 Task: Remove instant messaging from the contact info.
Action: Mouse moved to (672, 69)
Screenshot: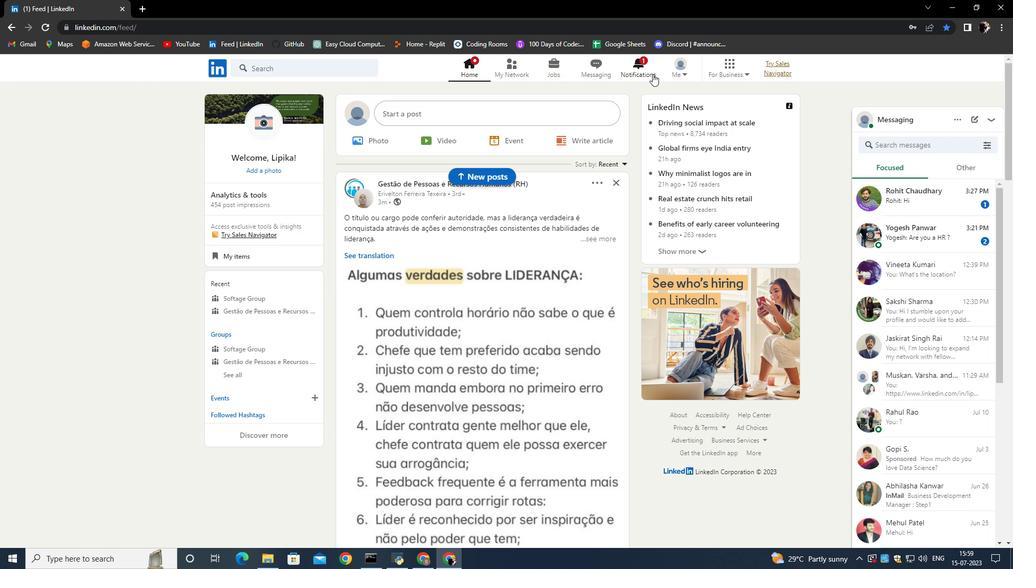
Action: Mouse pressed left at (672, 69)
Screenshot: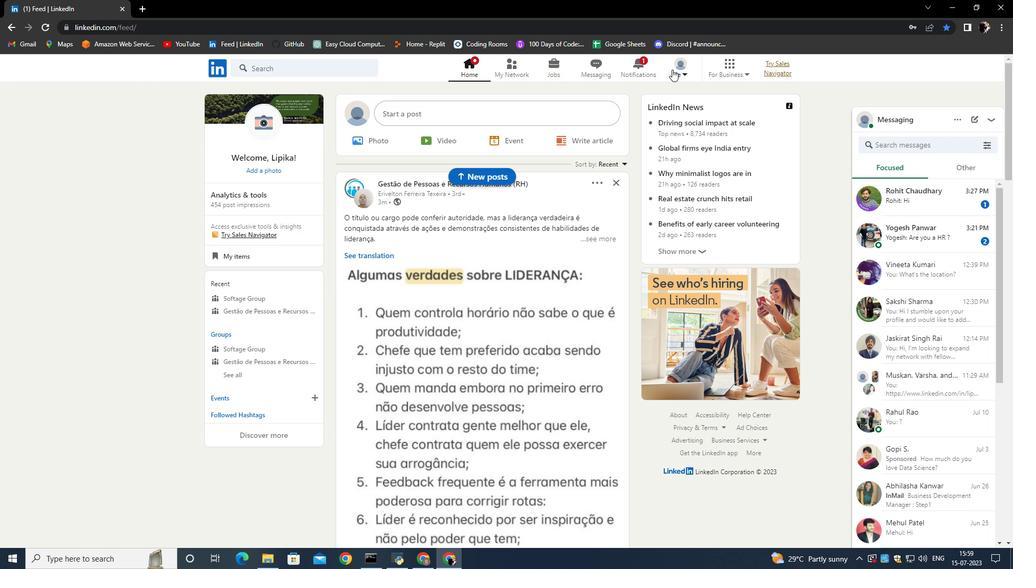 
Action: Mouse moved to (579, 109)
Screenshot: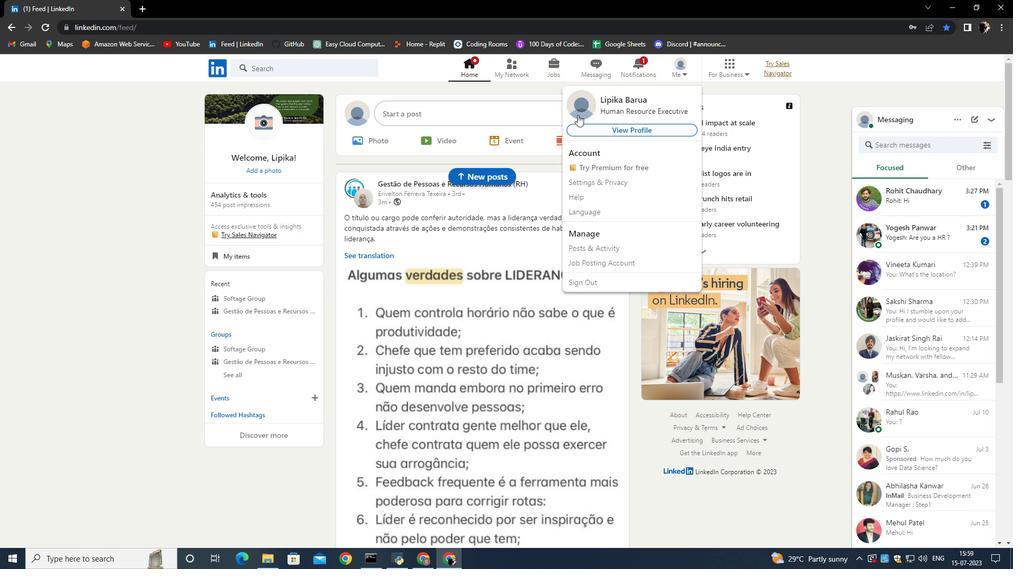 
Action: Mouse pressed left at (579, 109)
Screenshot: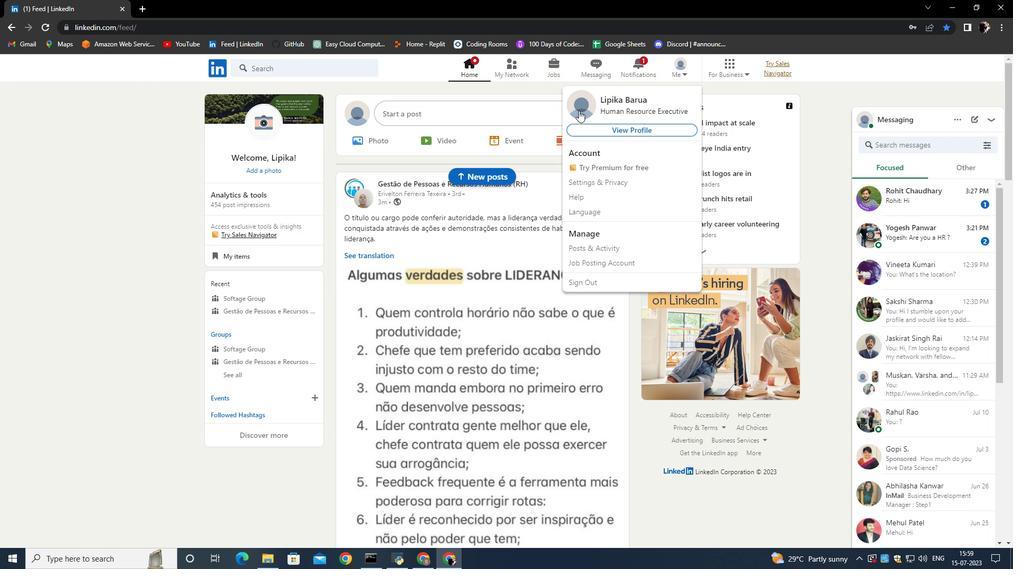 
Action: Mouse moved to (458, 287)
Screenshot: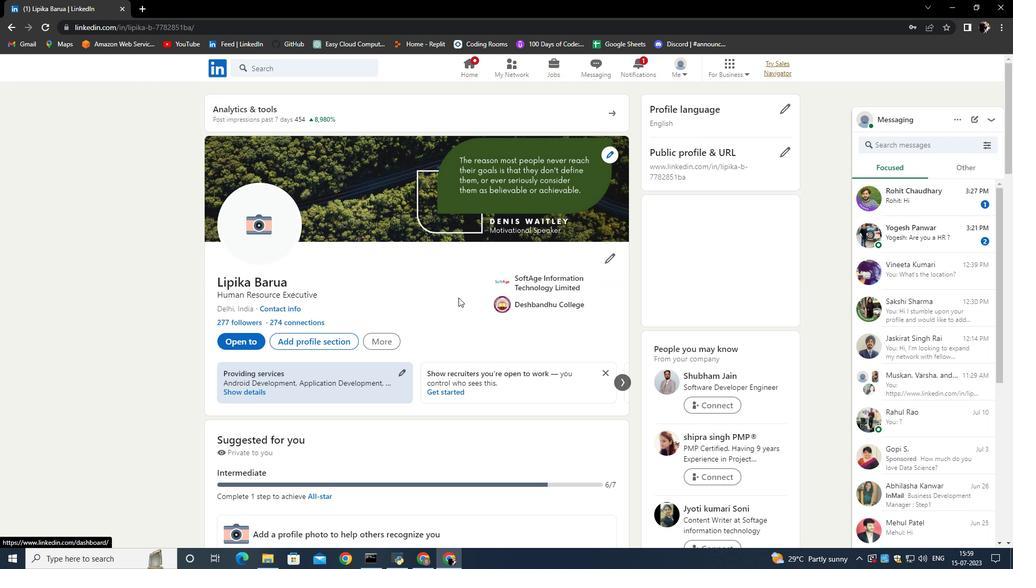 
Action: Mouse scrolled (458, 286) with delta (0, 0)
Screenshot: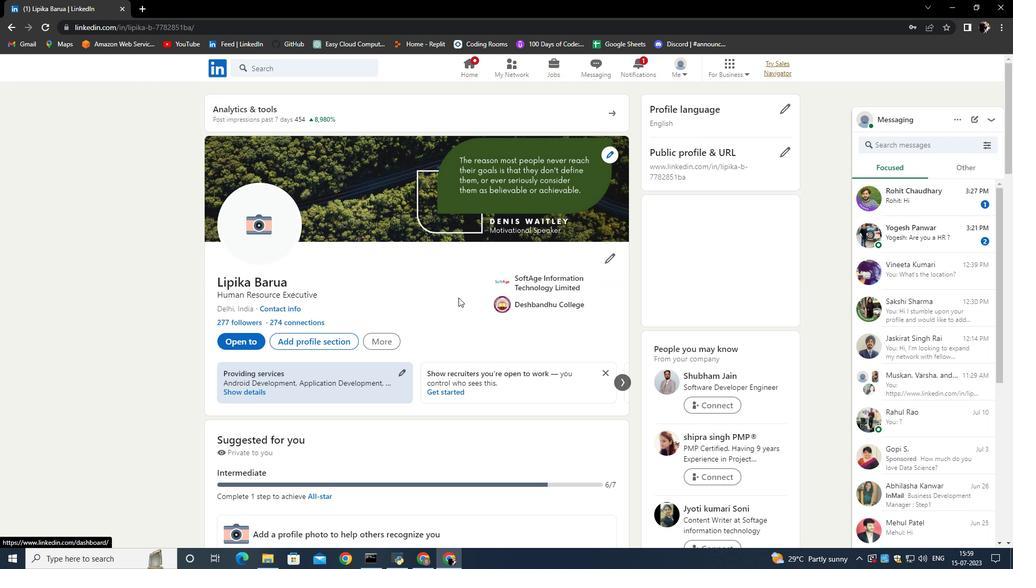 
Action: Mouse moved to (327, 288)
Screenshot: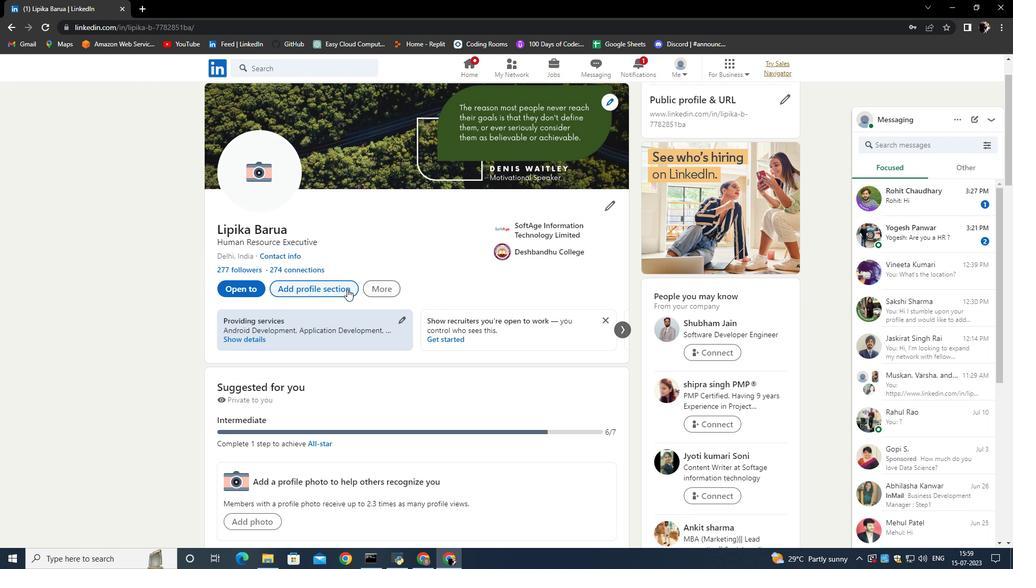 
Action: Mouse pressed left at (327, 288)
Screenshot: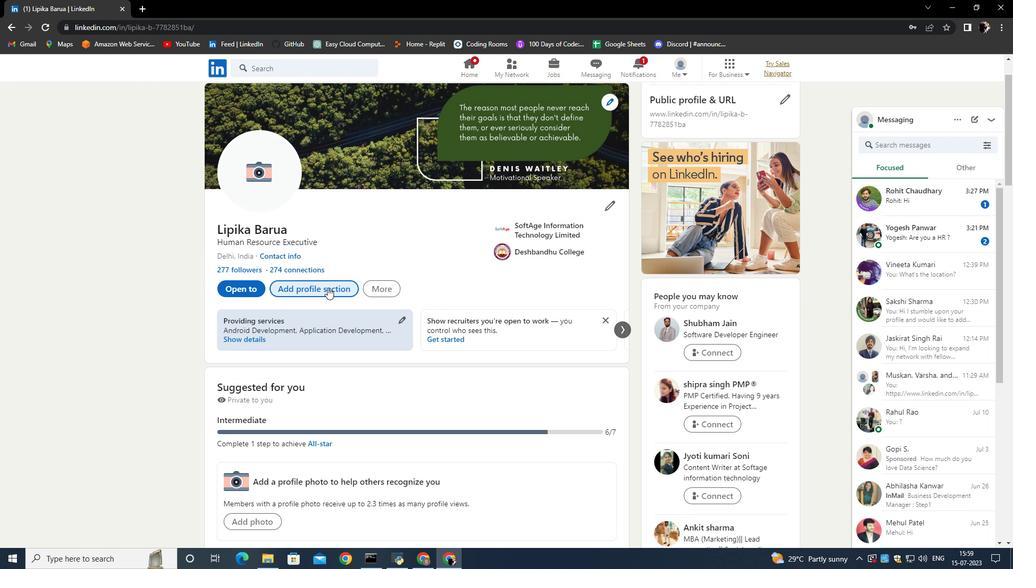 
Action: Mouse moved to (401, 313)
Screenshot: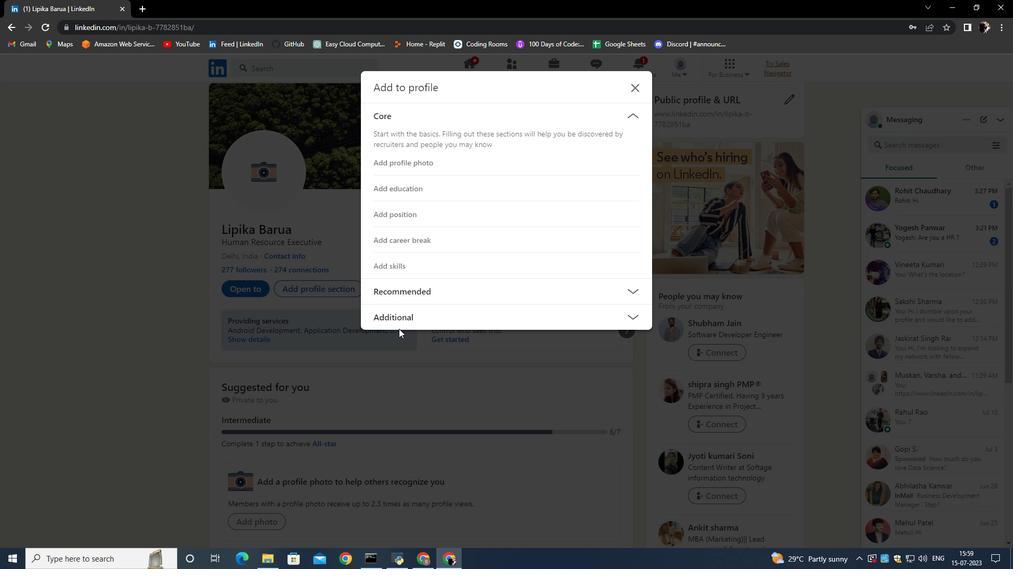 
Action: Mouse pressed left at (401, 313)
Screenshot: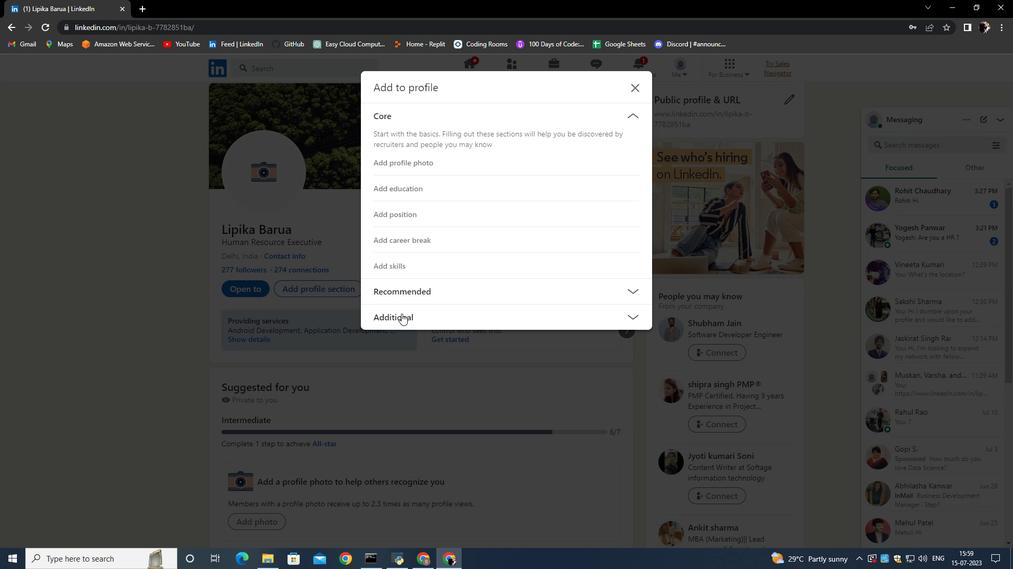 
Action: Mouse moved to (407, 421)
Screenshot: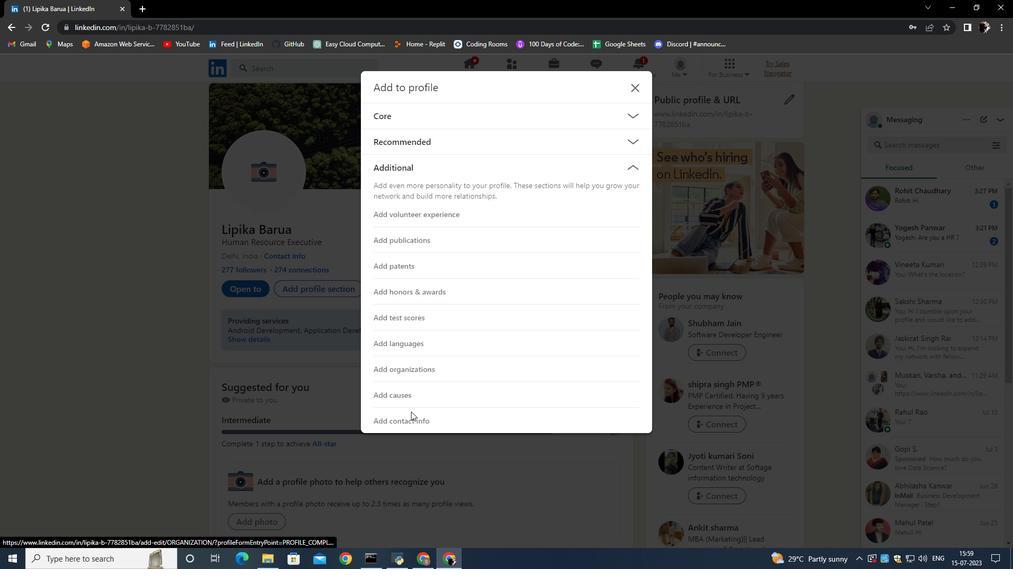 
Action: Mouse pressed left at (407, 421)
Screenshot: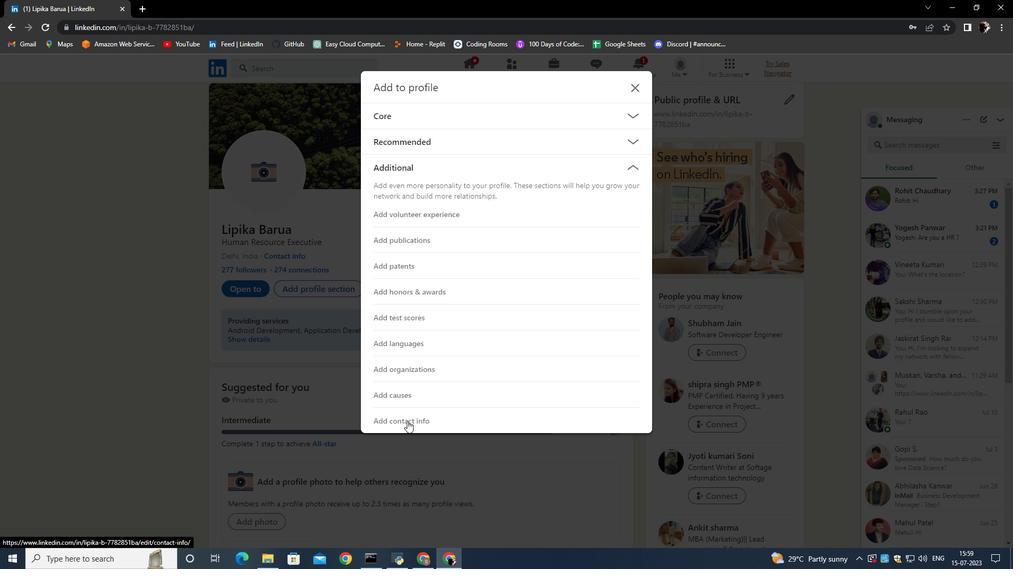 
Action: Mouse moved to (435, 320)
Screenshot: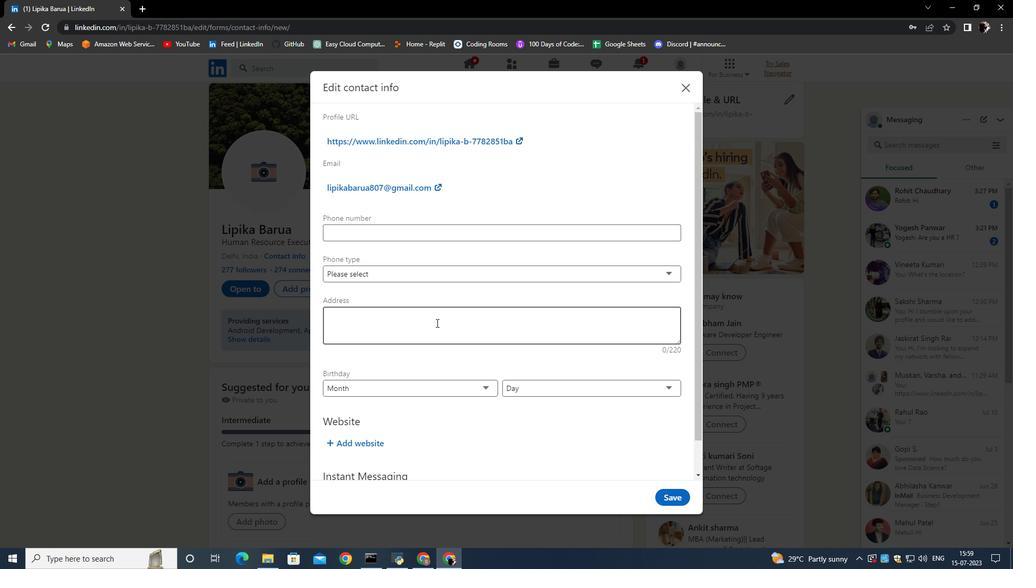 
Action: Mouse scrolled (435, 319) with delta (0, 0)
Screenshot: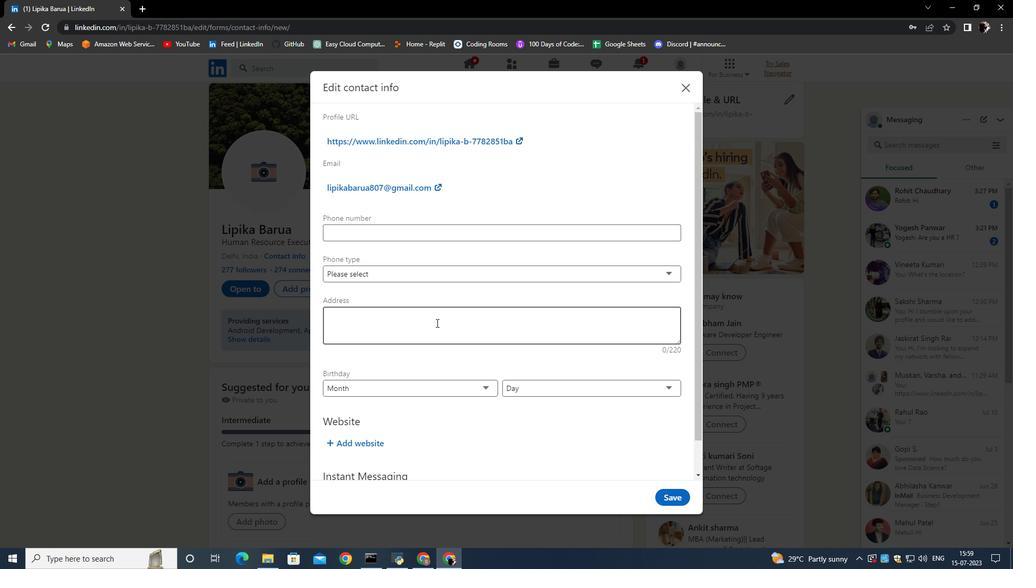 
Action: Mouse moved to (435, 323)
Screenshot: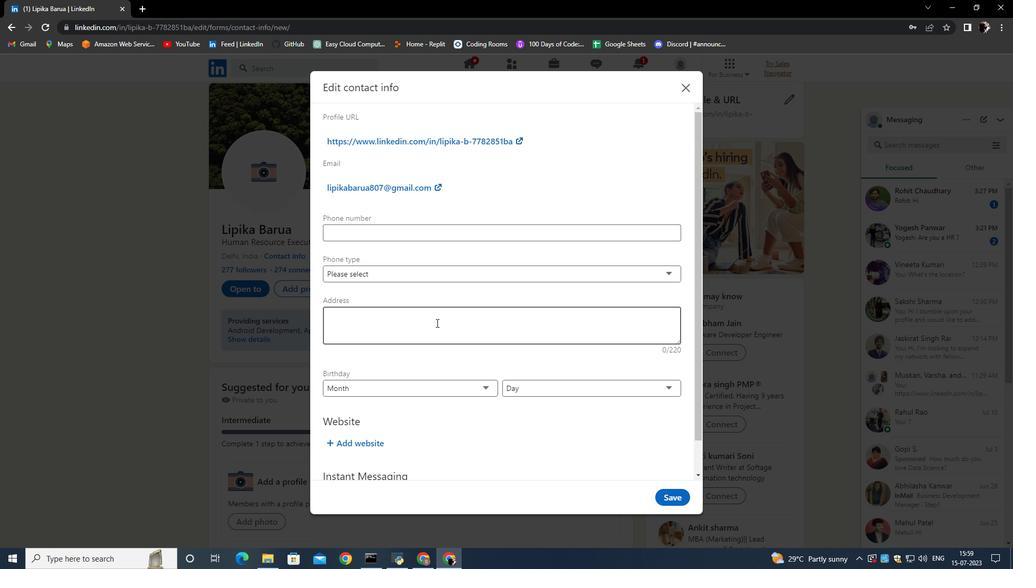 
Action: Mouse scrolled (435, 322) with delta (0, 0)
Screenshot: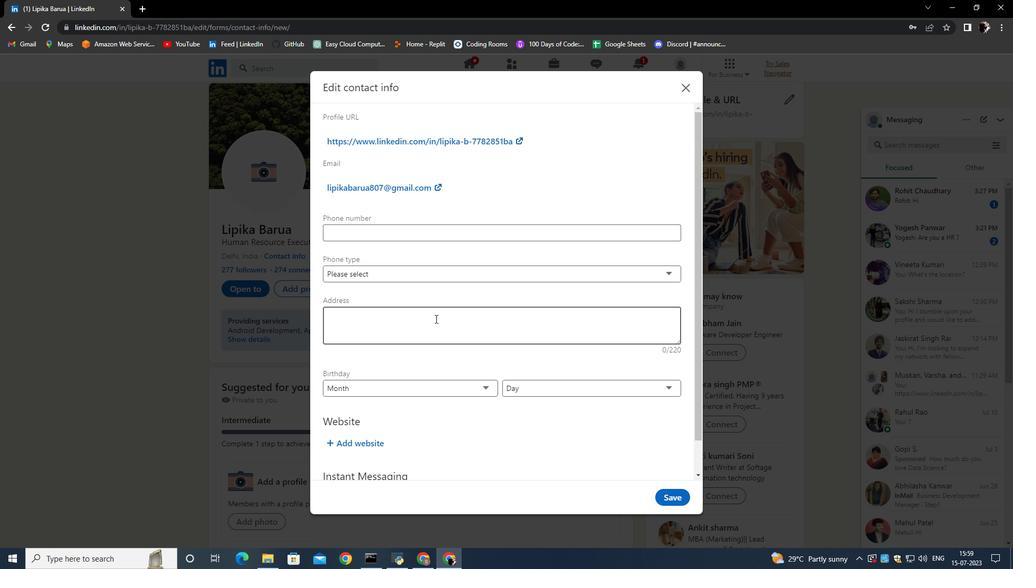 
Action: Mouse moved to (435, 325)
Screenshot: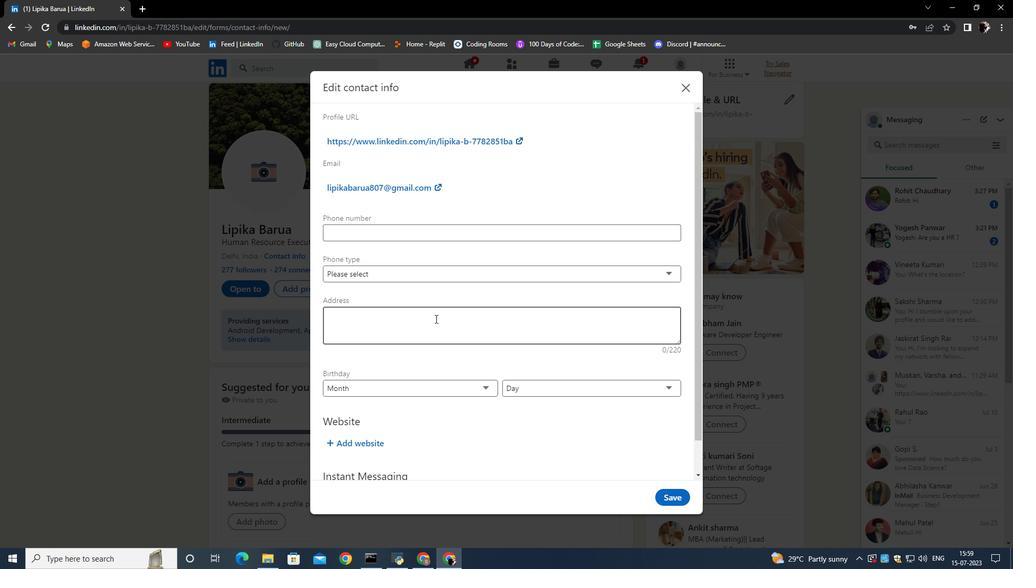 
Action: Mouse scrolled (435, 324) with delta (0, 0)
Screenshot: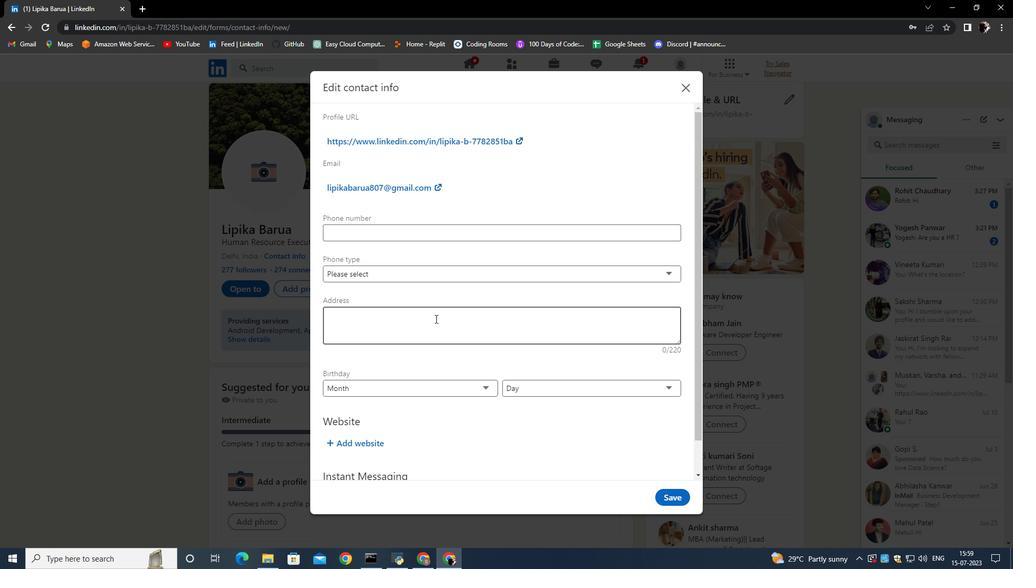 
Action: Mouse moved to (435, 325)
Screenshot: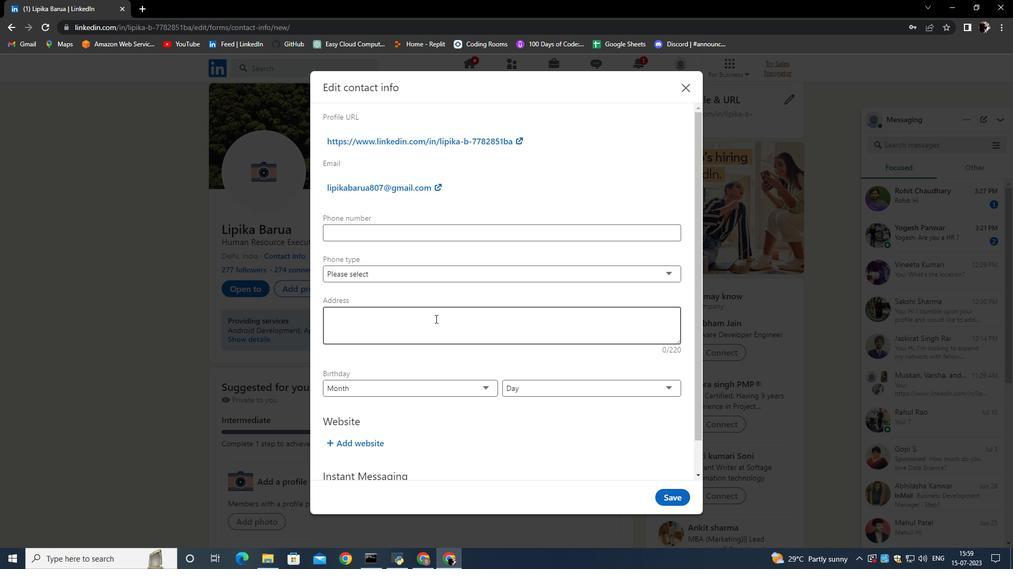 
Action: Mouse scrolled (435, 325) with delta (0, 0)
Screenshot: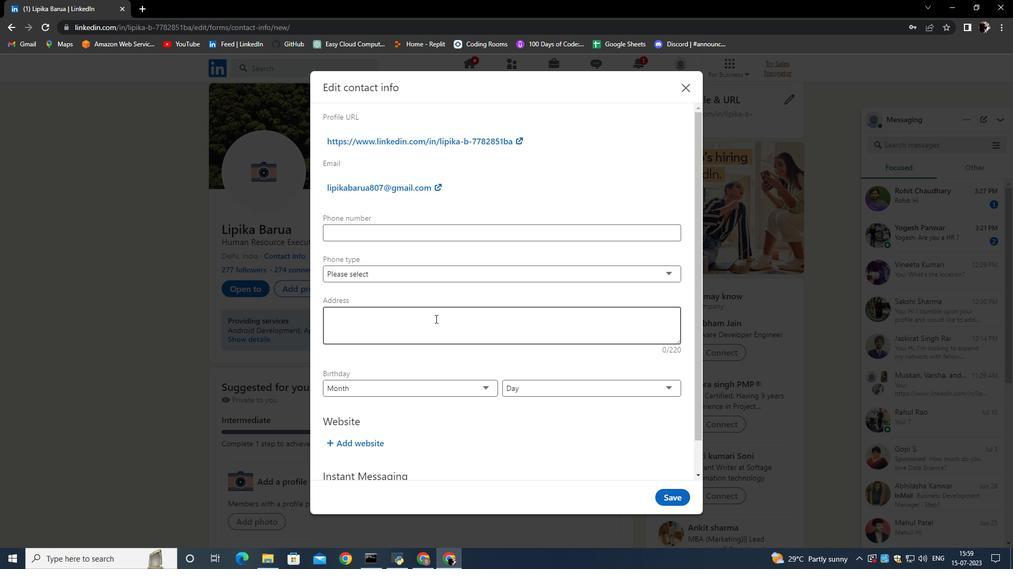 
Action: Mouse moved to (435, 330)
Screenshot: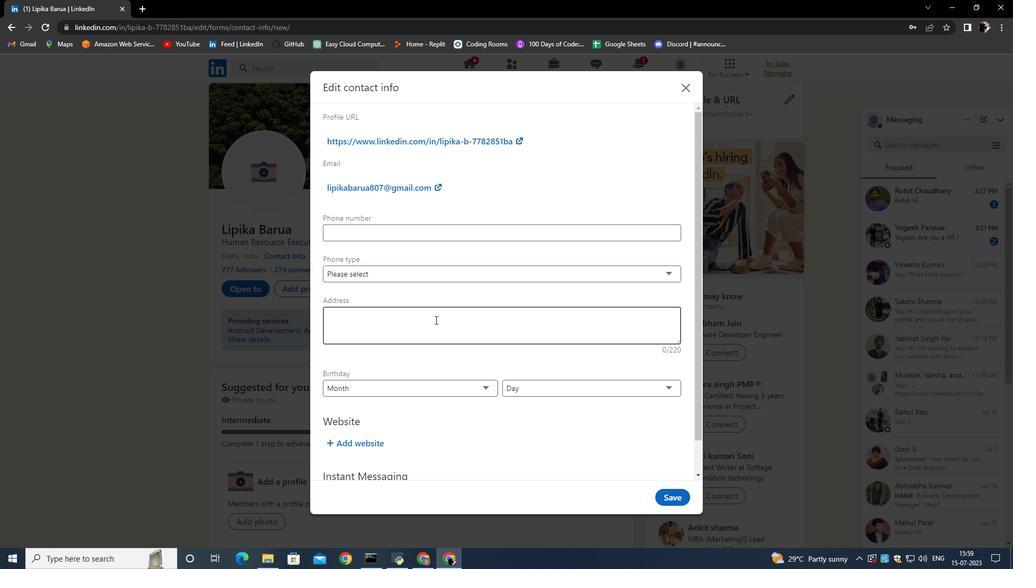 
Action: Mouse scrolled (435, 327) with delta (0, 0)
Screenshot: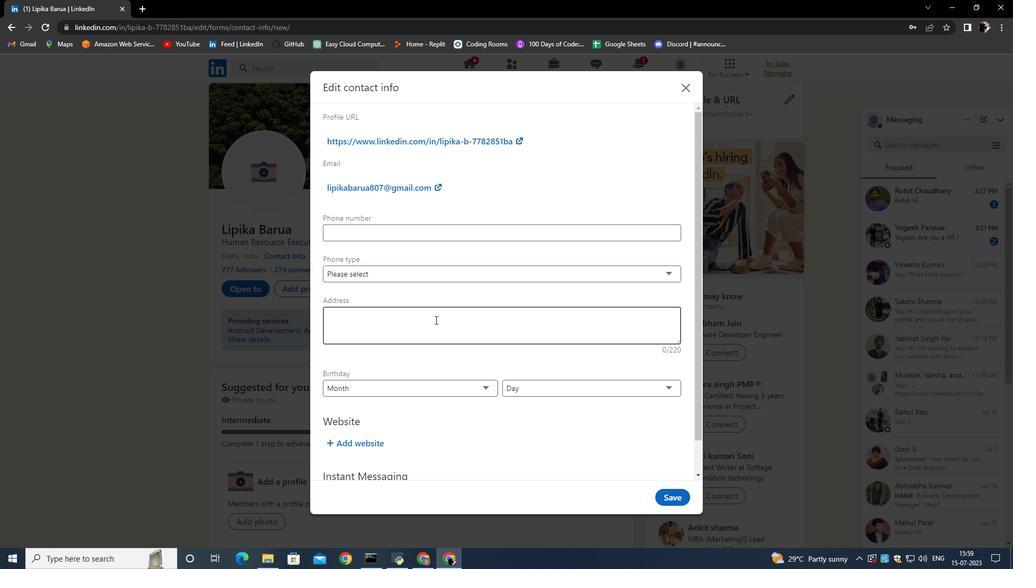 
Action: Mouse moved to (436, 336)
Screenshot: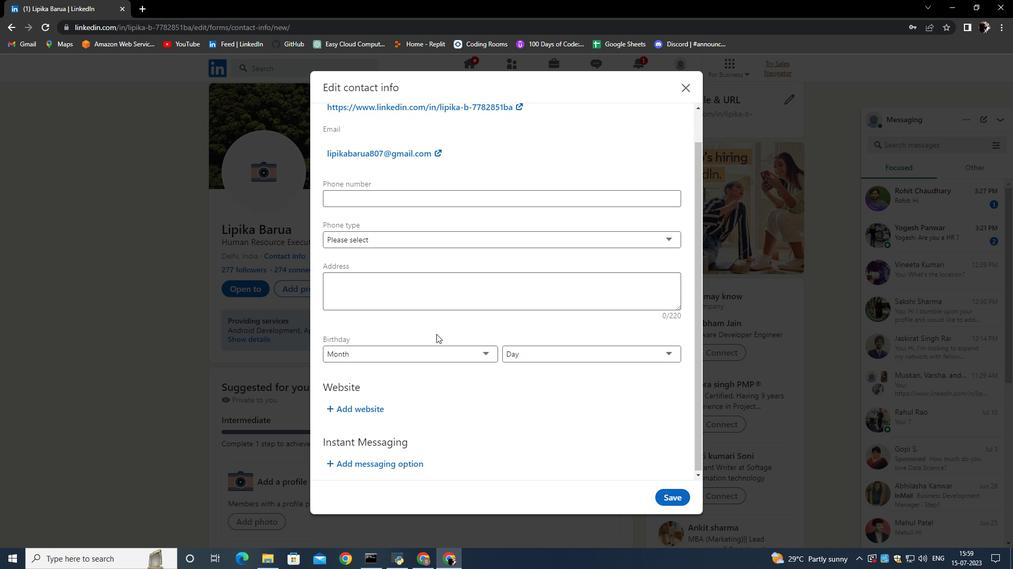 
Action: Mouse scrolled (436, 335) with delta (0, 0)
Screenshot: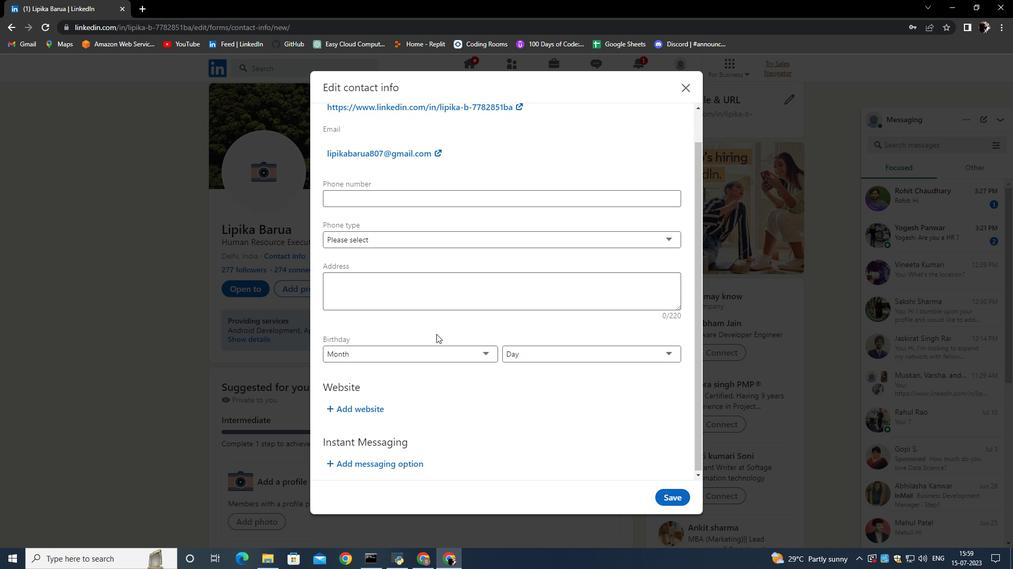 
Action: Mouse moved to (436, 336)
Screenshot: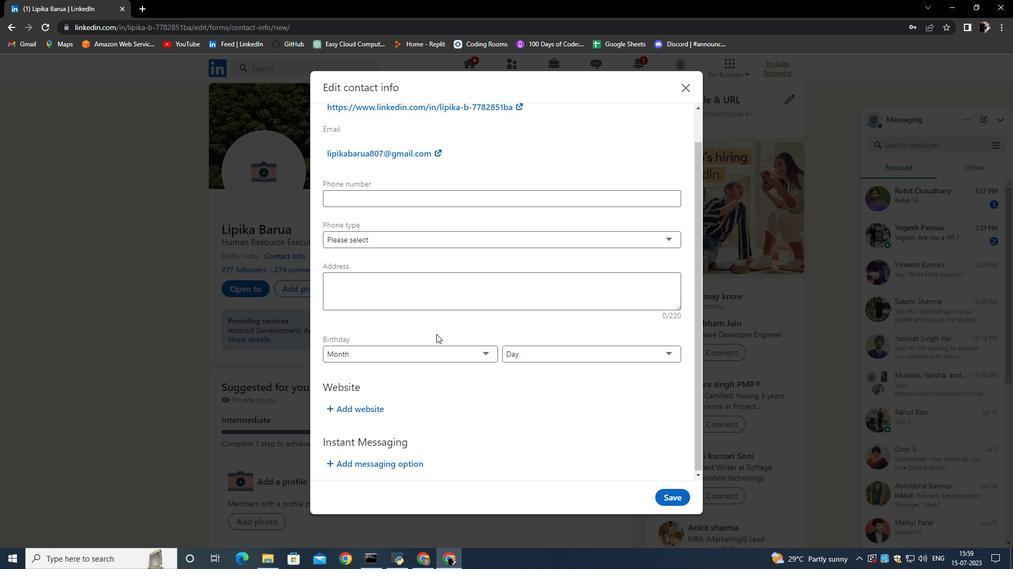 
Action: Mouse scrolled (436, 336) with delta (0, 0)
Screenshot: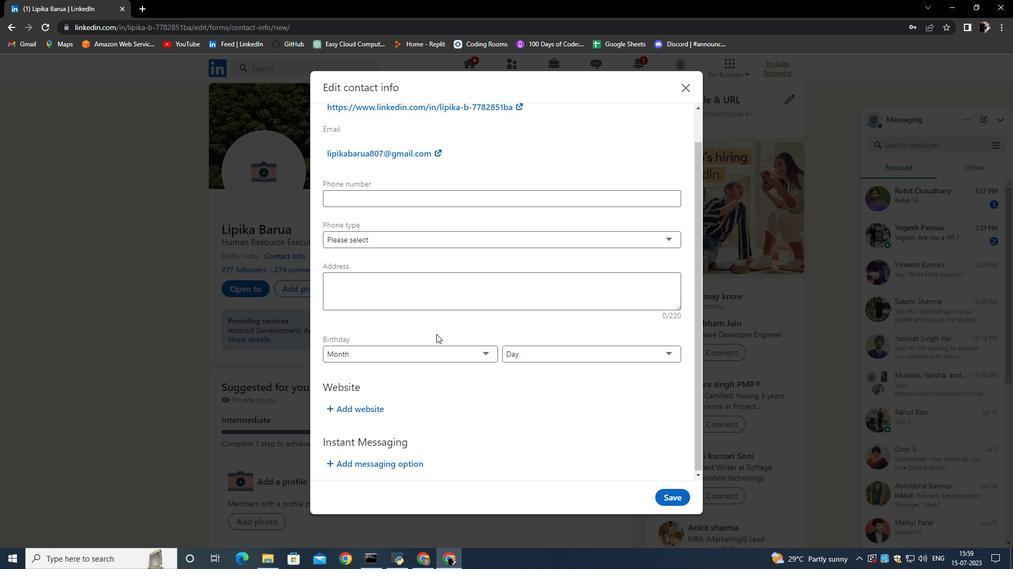 
Action: Mouse scrolled (436, 336) with delta (0, 0)
Screenshot: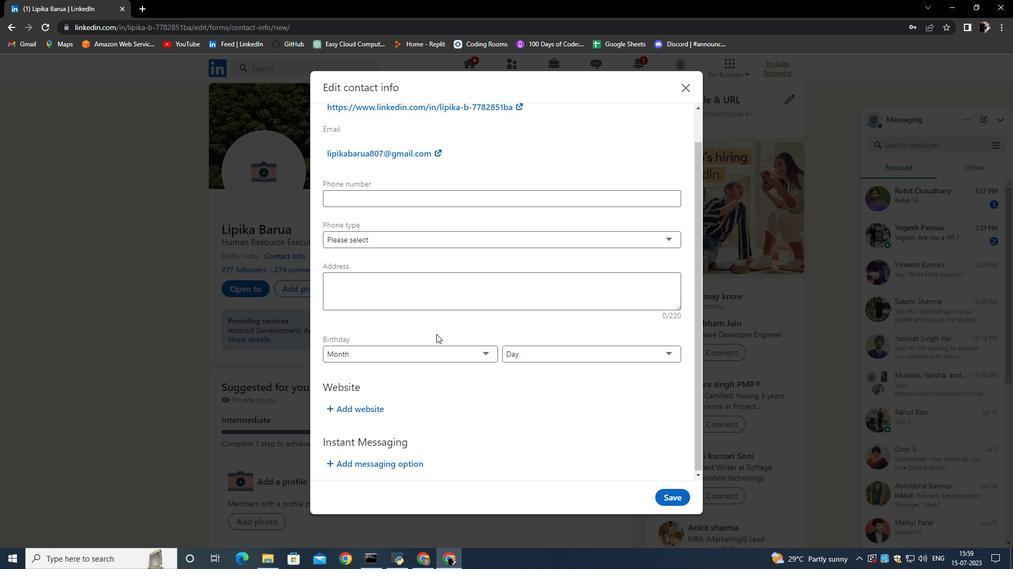 
Action: Mouse scrolled (436, 336) with delta (0, 0)
Screenshot: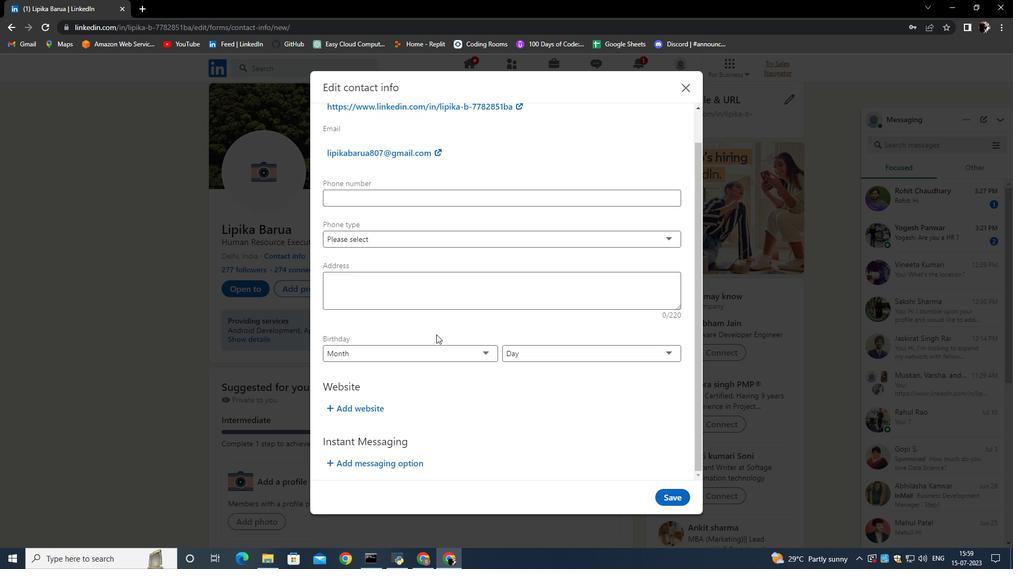 
Action: Mouse moved to (398, 465)
Screenshot: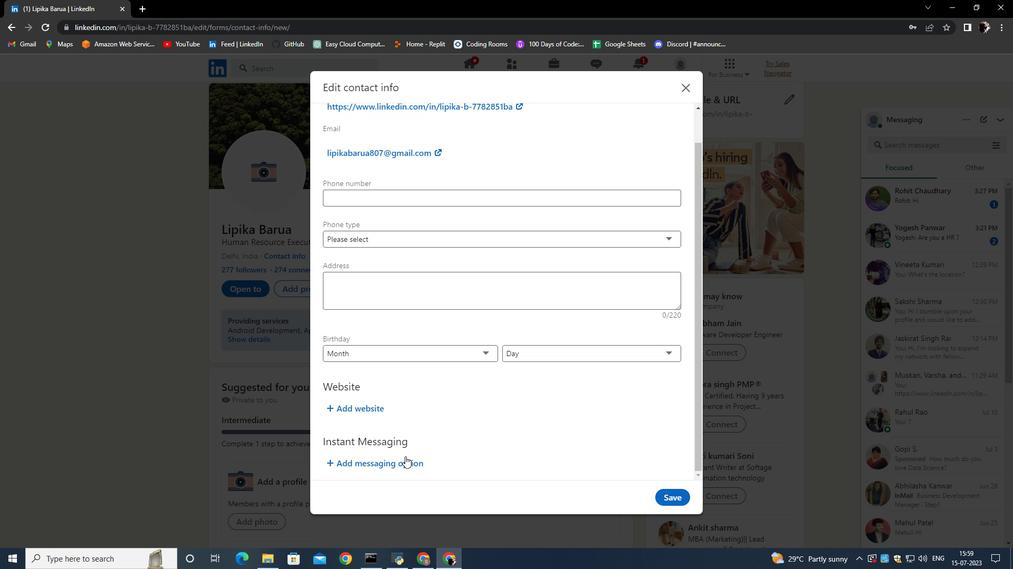 
Action: Mouse pressed left at (398, 465)
Screenshot: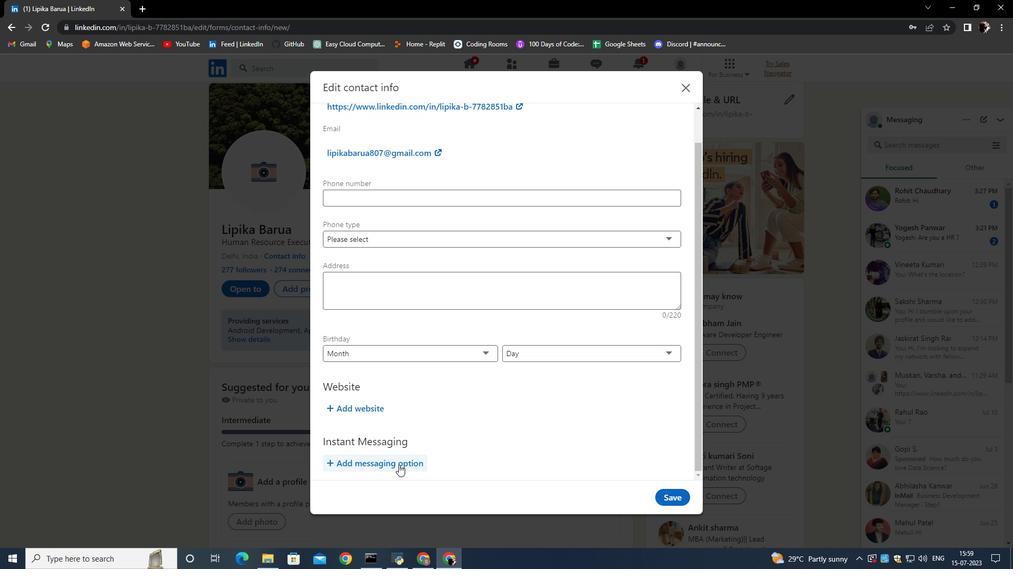 
Action: Mouse moved to (444, 421)
Screenshot: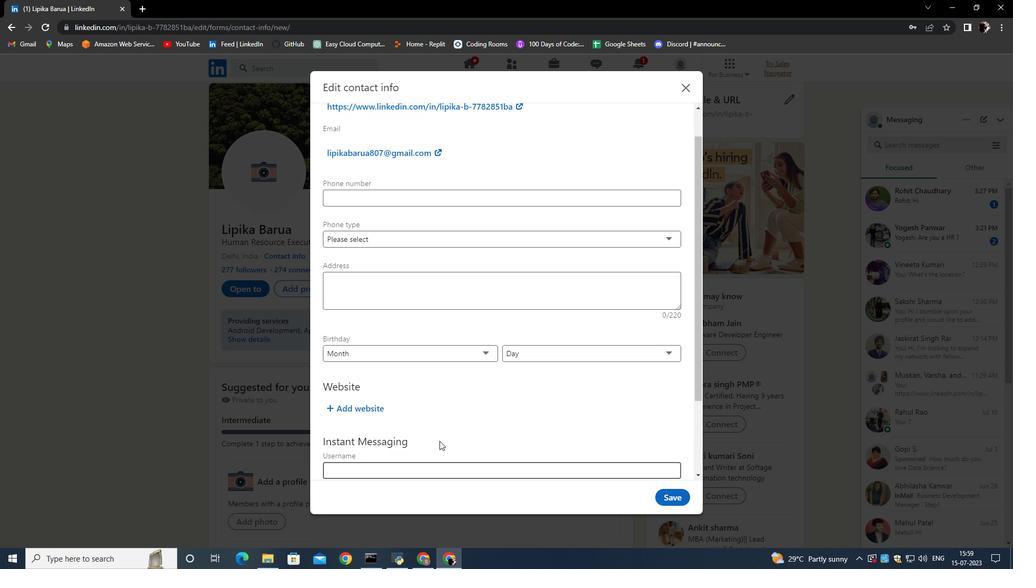 
Action: Mouse scrolled (444, 420) with delta (0, 0)
Screenshot: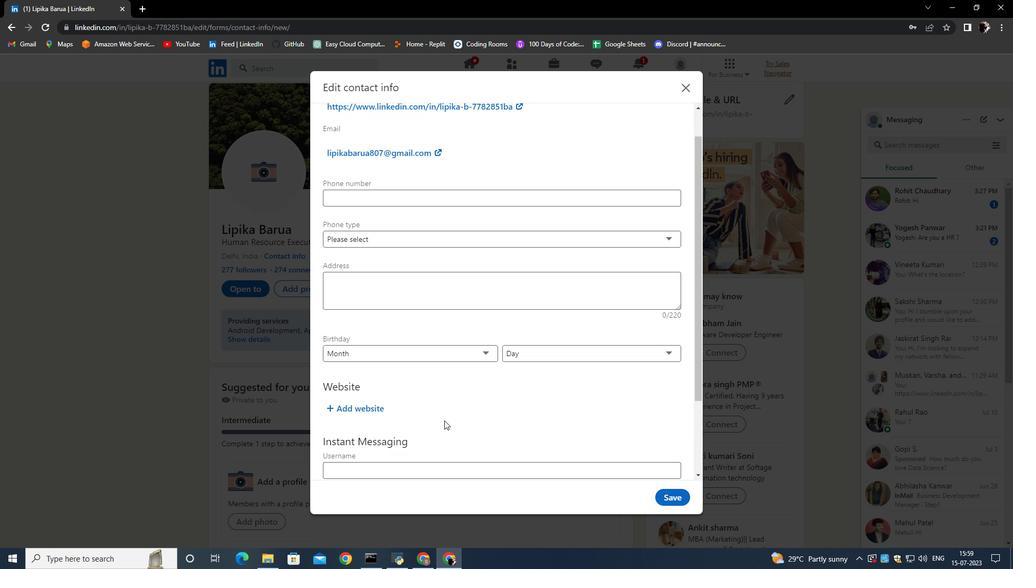 
Action: Mouse scrolled (444, 420) with delta (0, 0)
Screenshot: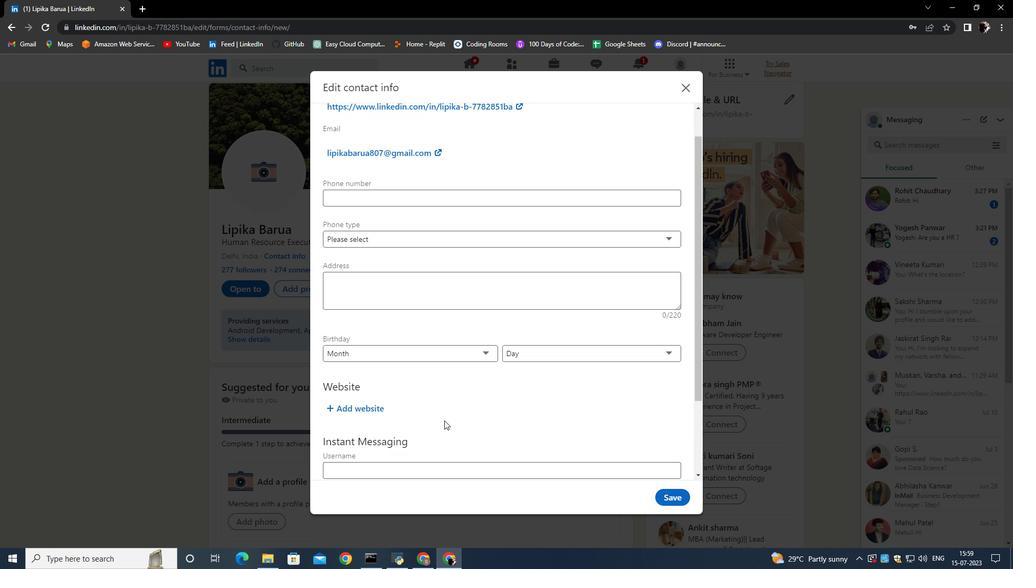 
Action: Mouse scrolled (444, 420) with delta (0, 0)
Screenshot: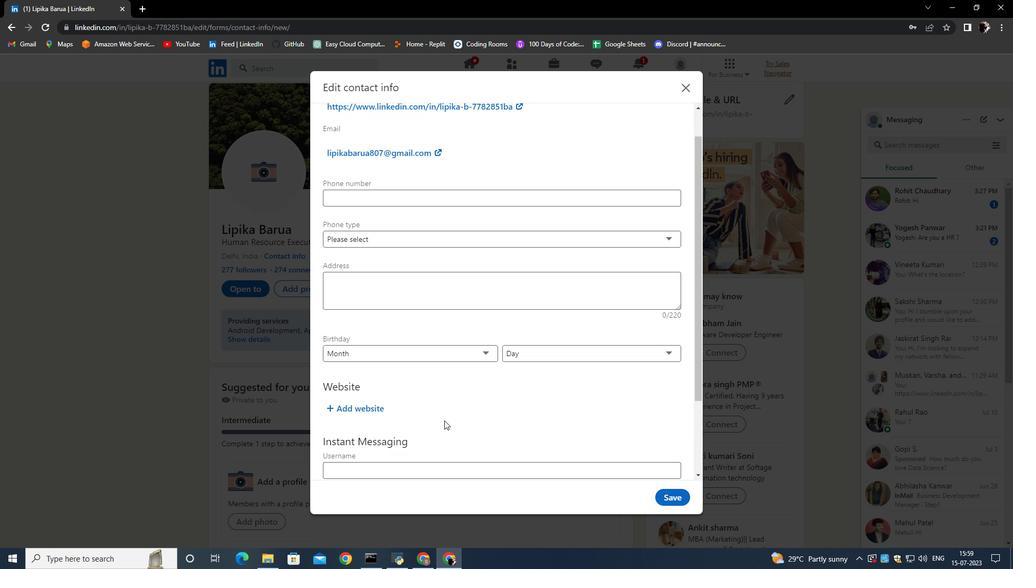 
Action: Mouse moved to (444, 418)
Screenshot: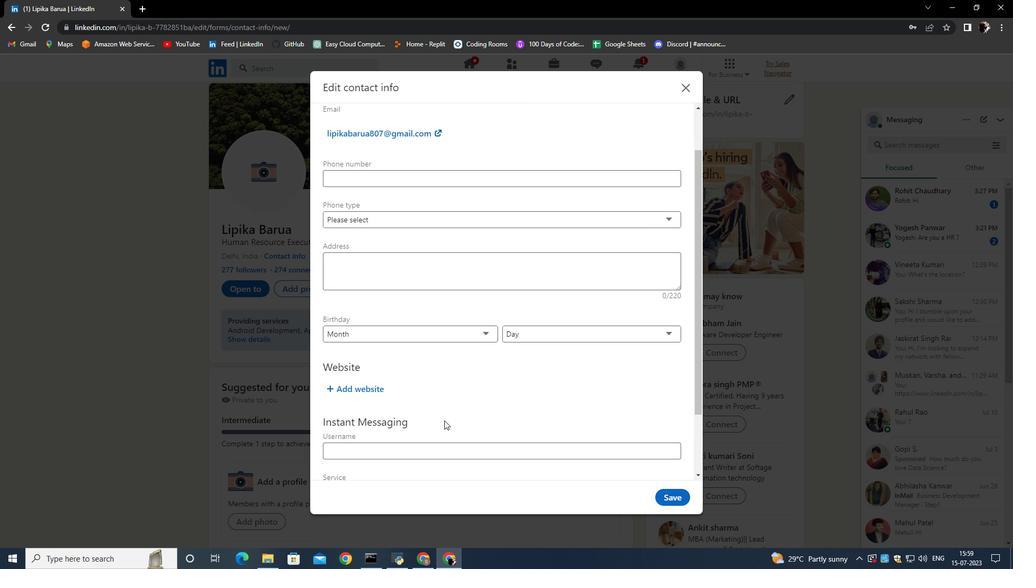 
Action: Mouse scrolled (444, 417) with delta (0, 0)
Screenshot: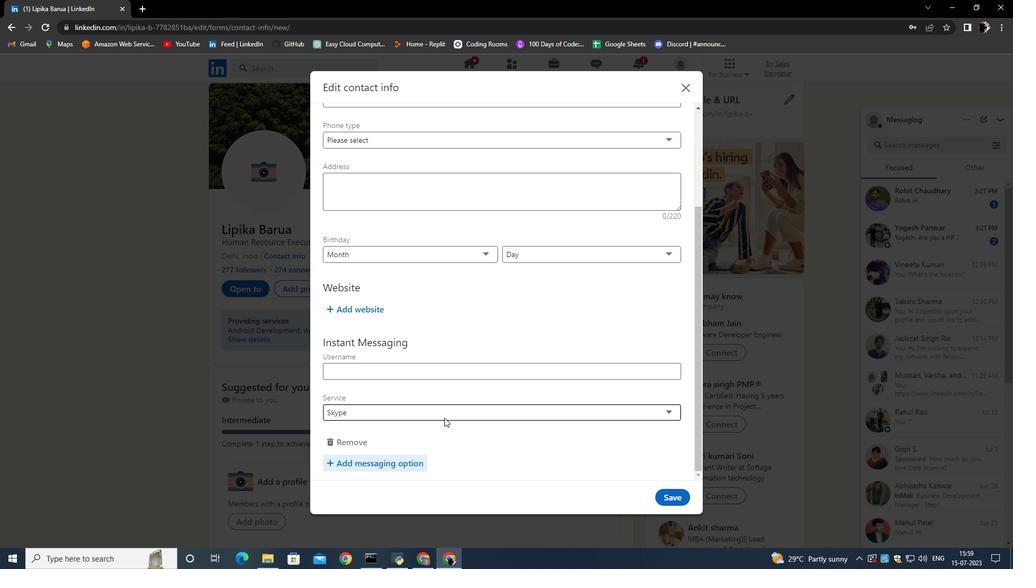 
Action: Mouse scrolled (444, 417) with delta (0, 0)
Screenshot: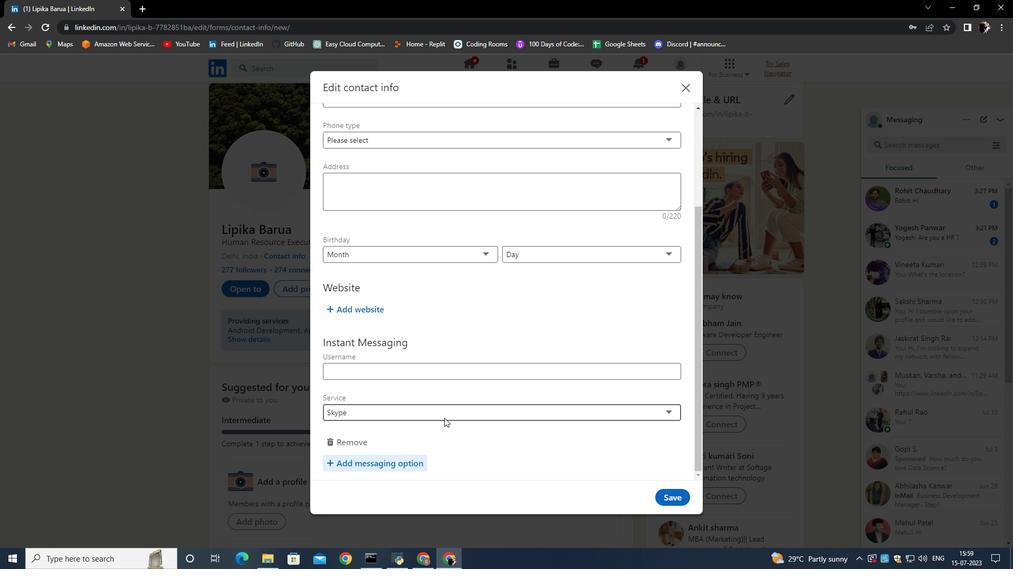 
Action: Mouse moved to (349, 440)
Screenshot: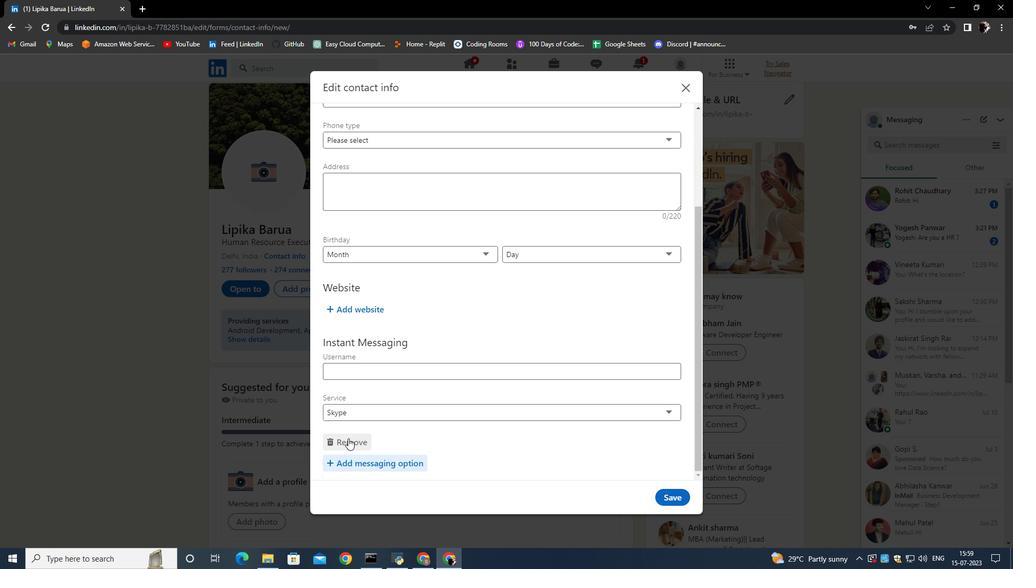 
Action: Mouse pressed left at (349, 440)
Screenshot: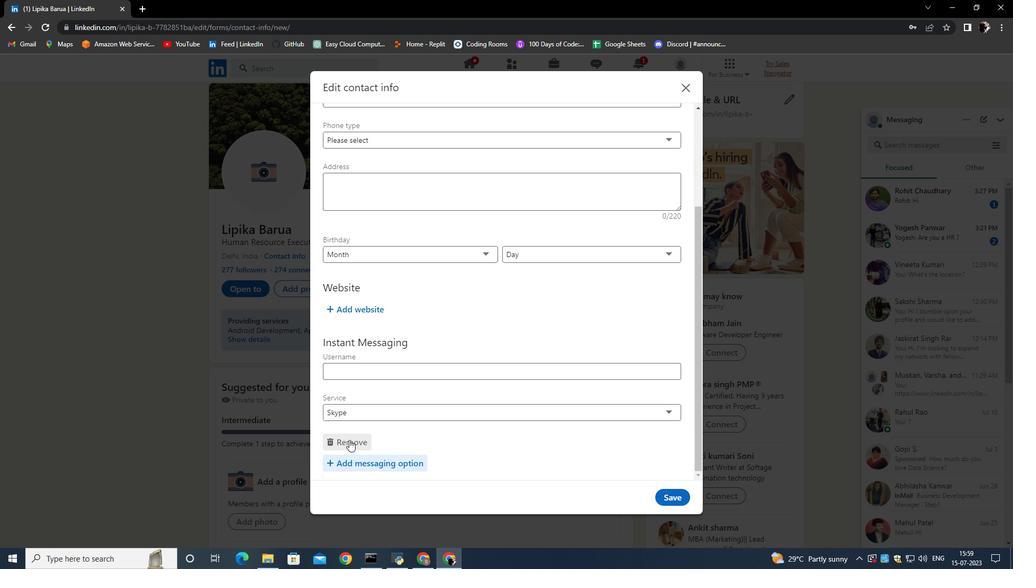 
Action: Mouse moved to (442, 380)
Screenshot: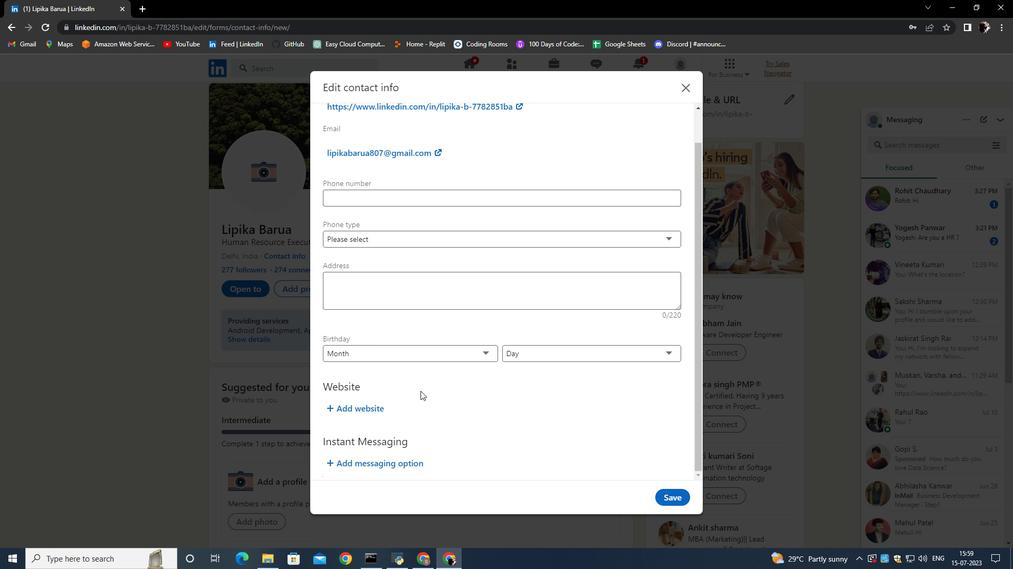 
